 Task: In the  document manual.epub Download file as 'Microsoft Word' Share this file with 'softage.5@softage.net' Insert the command  Suggesting 
Action: Mouse moved to (47, 59)
Screenshot: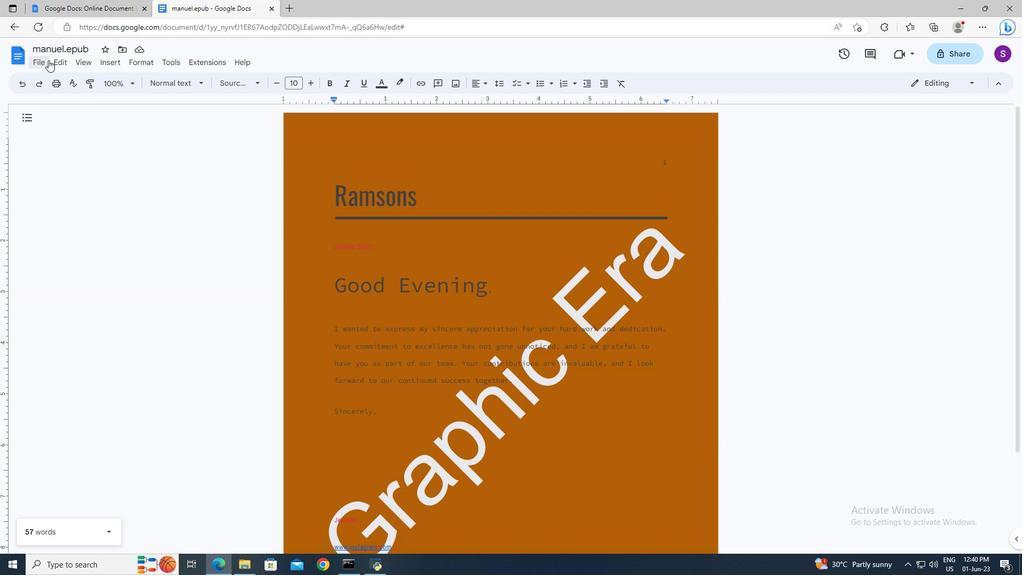 
Action: Mouse pressed left at (47, 59)
Screenshot: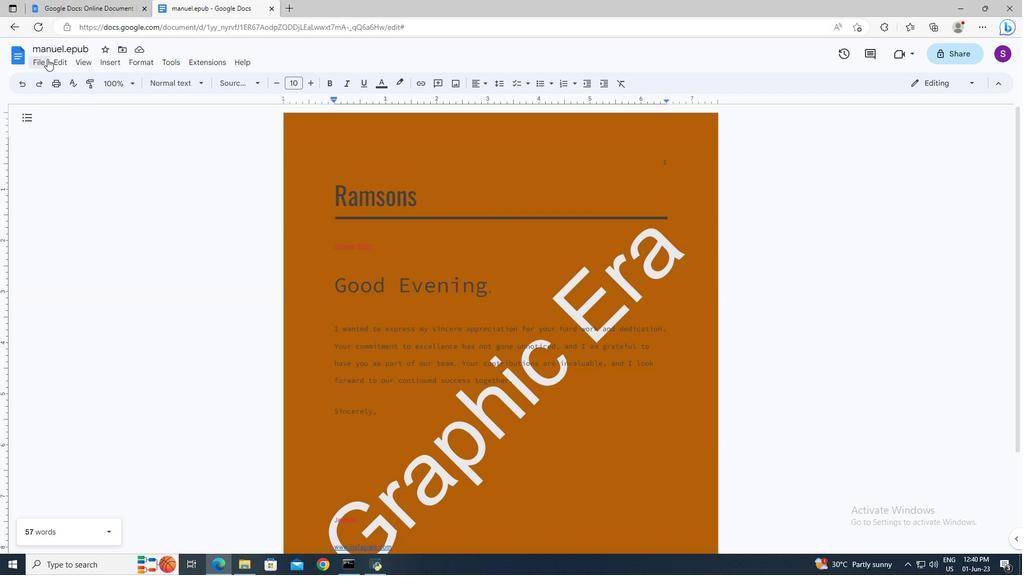 
Action: Mouse moved to (209, 176)
Screenshot: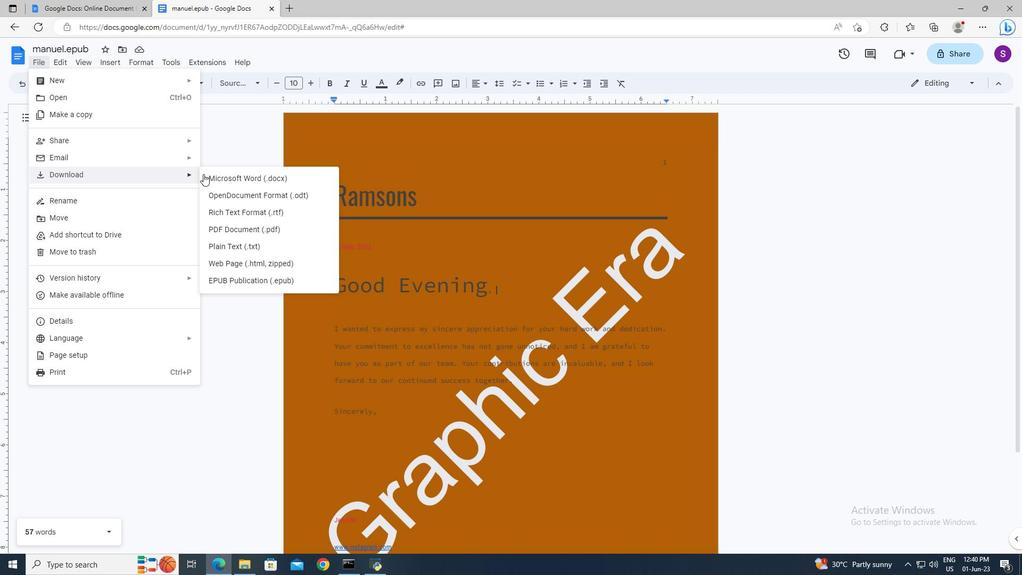 
Action: Mouse pressed left at (209, 176)
Screenshot: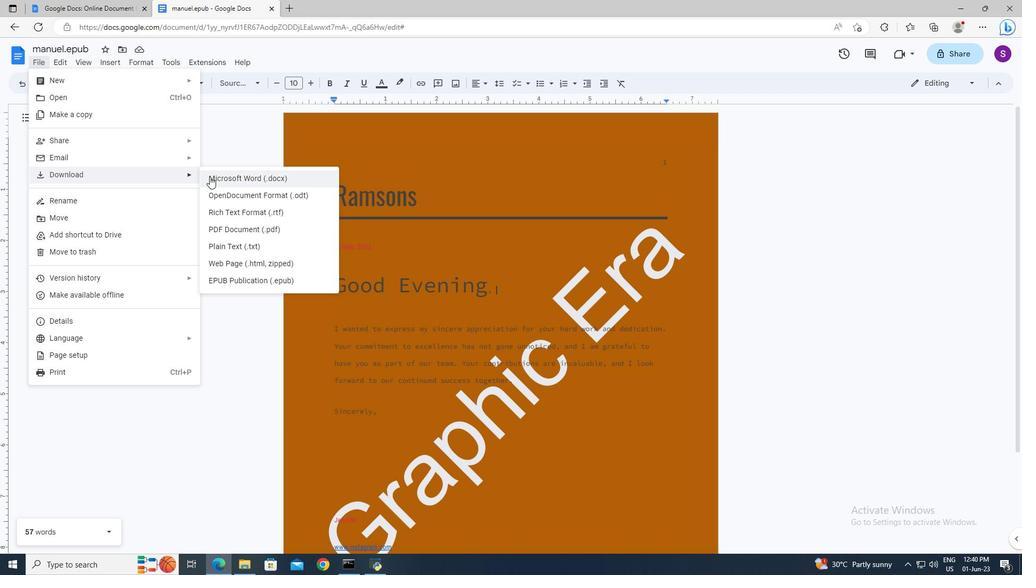 
Action: Mouse moved to (42, 63)
Screenshot: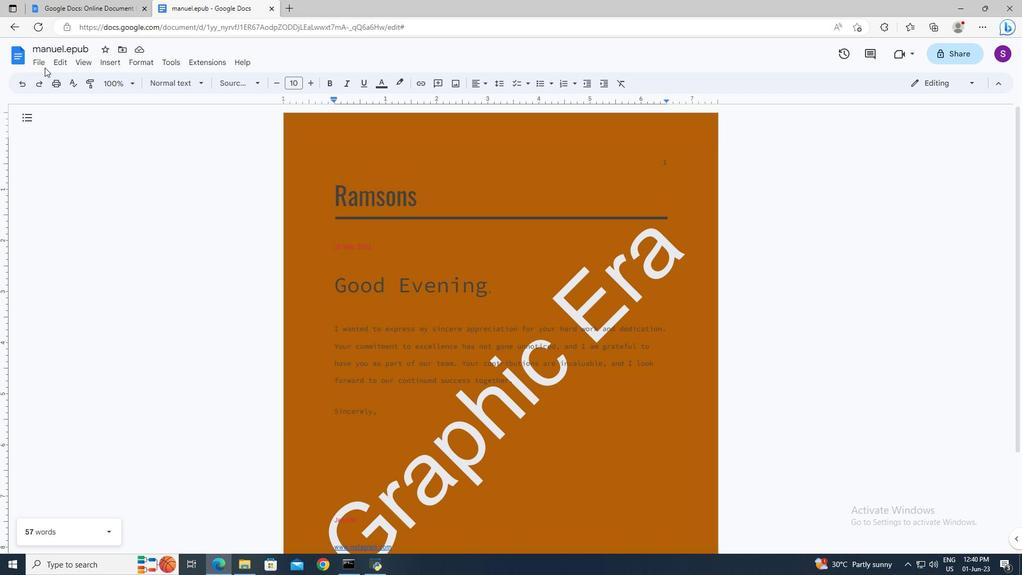 
Action: Mouse pressed left at (42, 63)
Screenshot: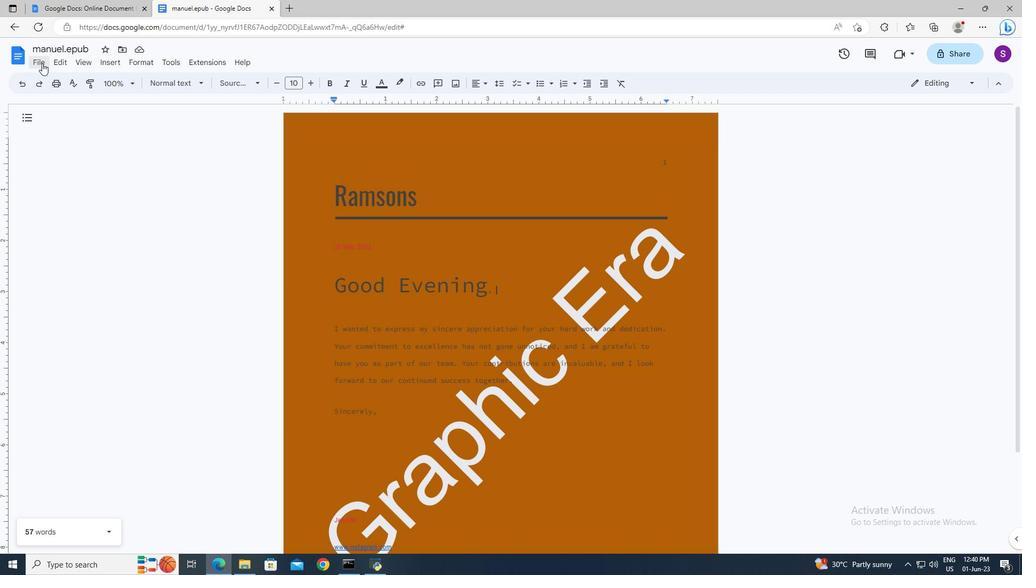 
Action: Mouse moved to (225, 139)
Screenshot: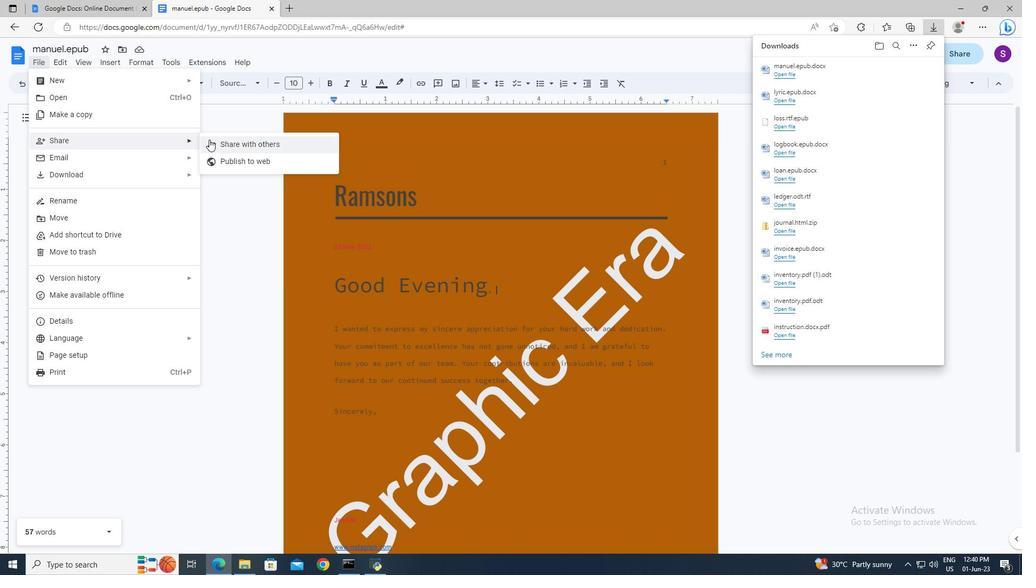 
Action: Mouse pressed left at (225, 139)
Screenshot: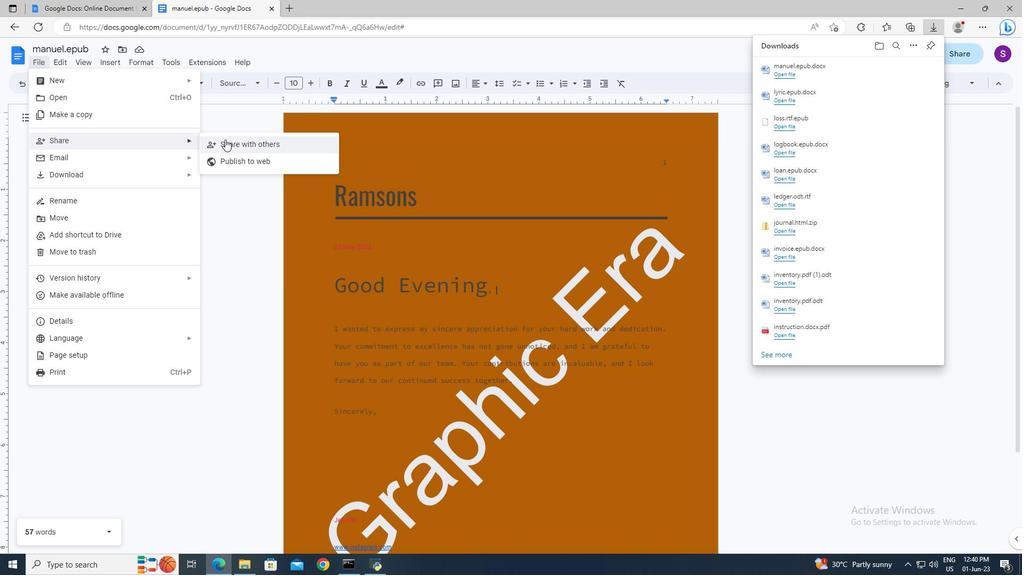 
Action: Mouse moved to (422, 233)
Screenshot: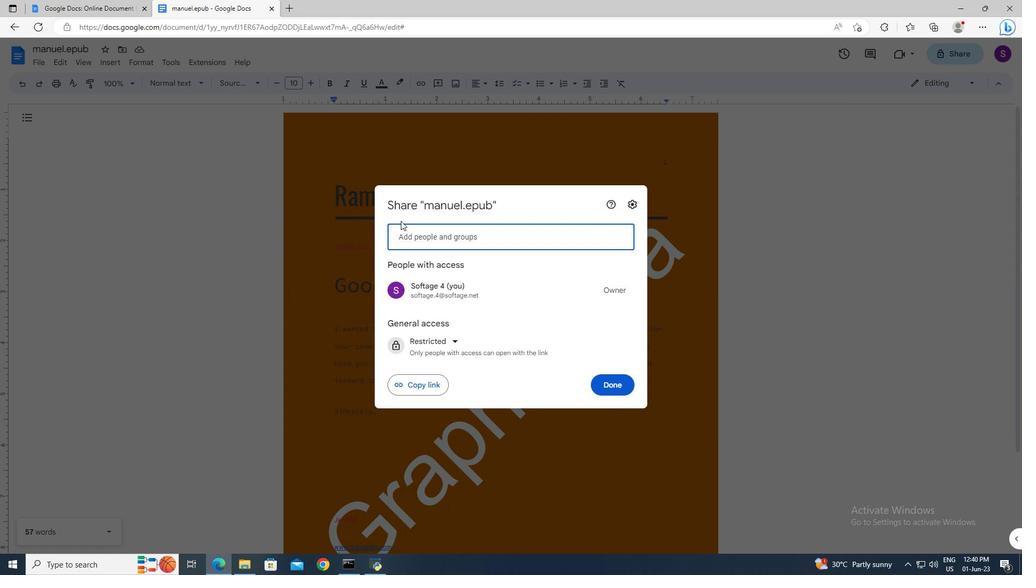 
Action: Mouse pressed left at (422, 233)
Screenshot: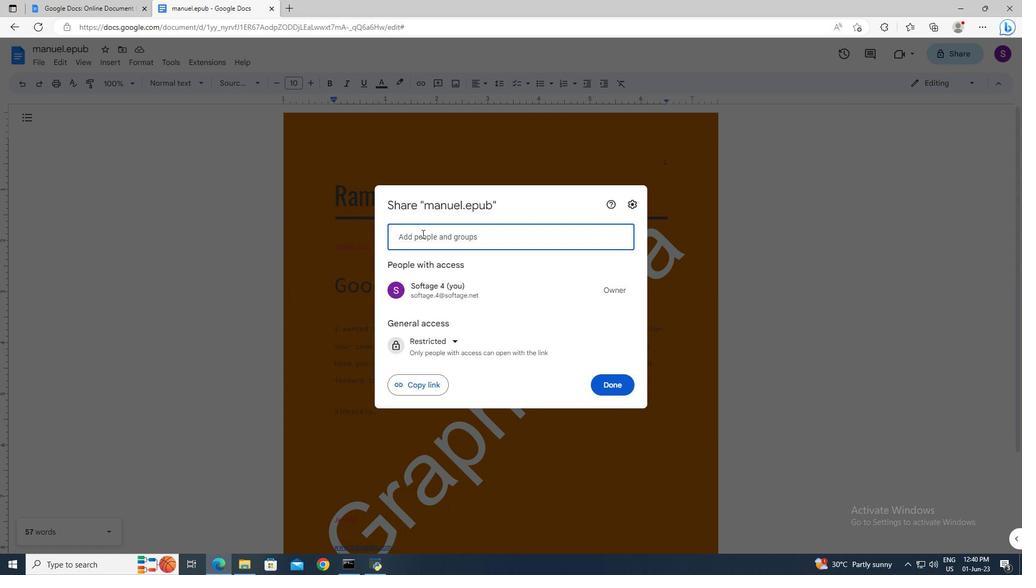 
Action: Key pressed softage.5<Key.shift>@softage.net<Key.enter>
Screenshot: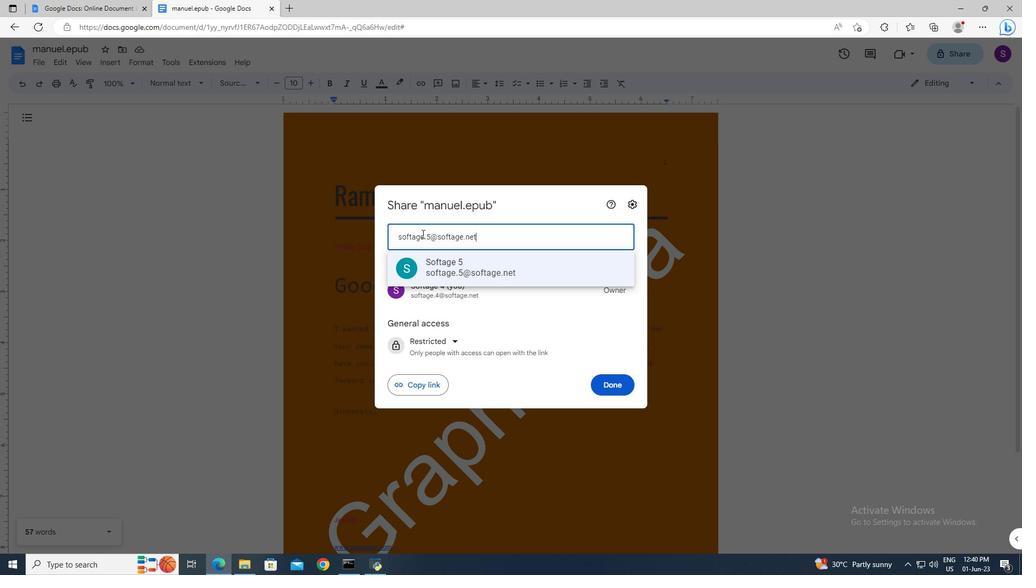 
Action: Mouse moved to (610, 369)
Screenshot: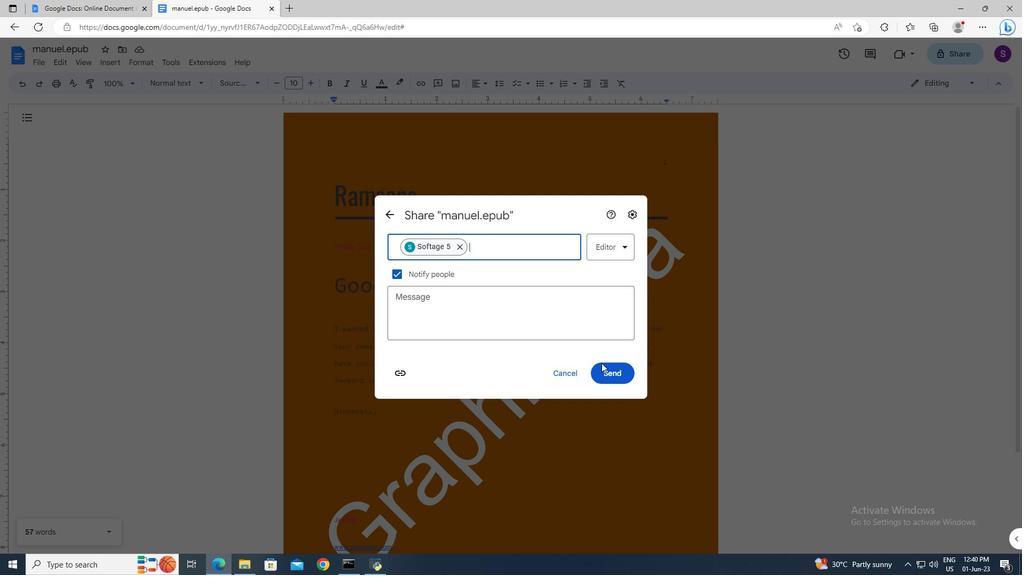 
Action: Mouse pressed left at (610, 369)
Screenshot: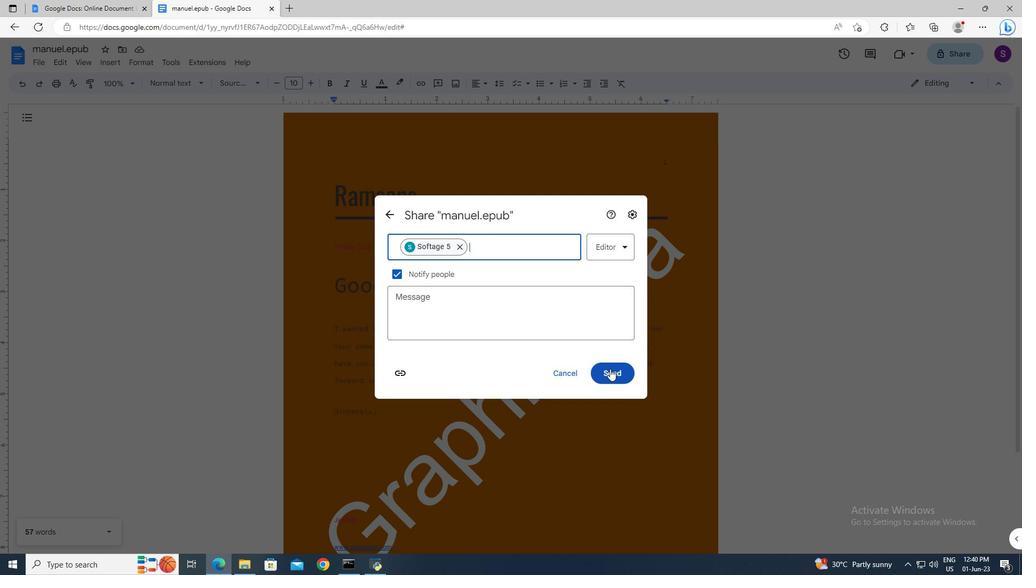 
Action: Mouse moved to (939, 90)
Screenshot: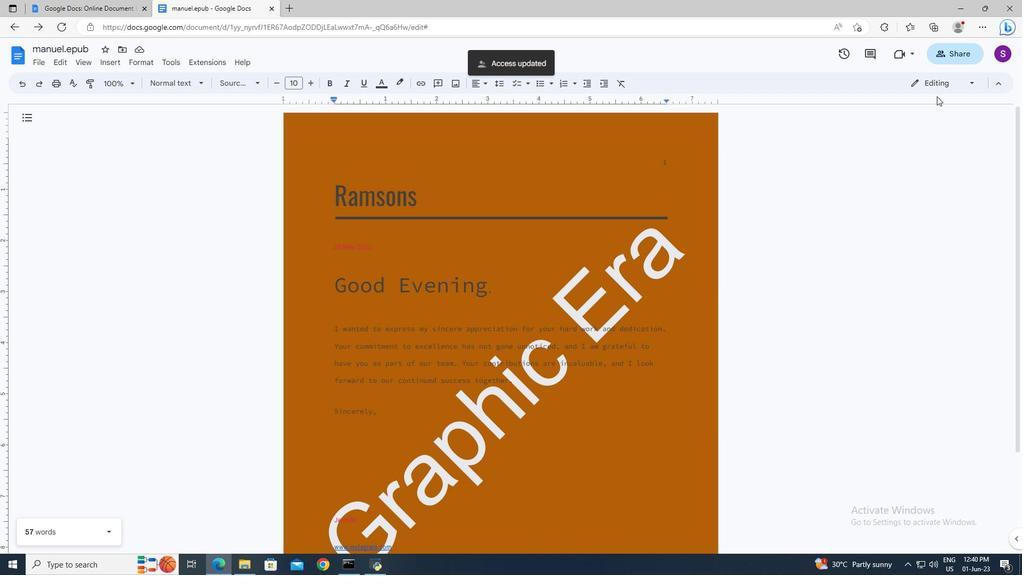 
Action: Mouse pressed left at (939, 90)
Screenshot: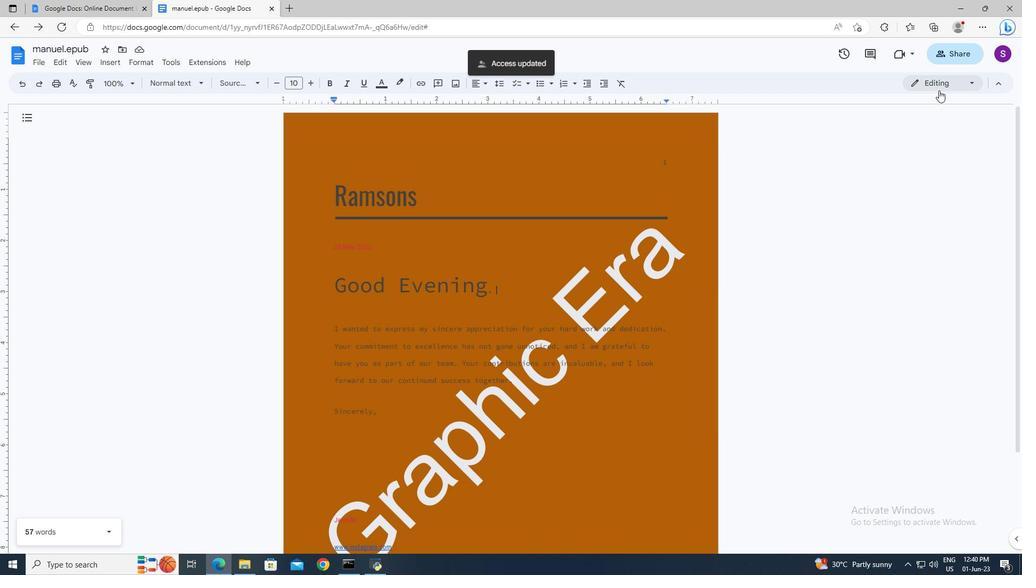 
Action: Mouse moved to (937, 135)
Screenshot: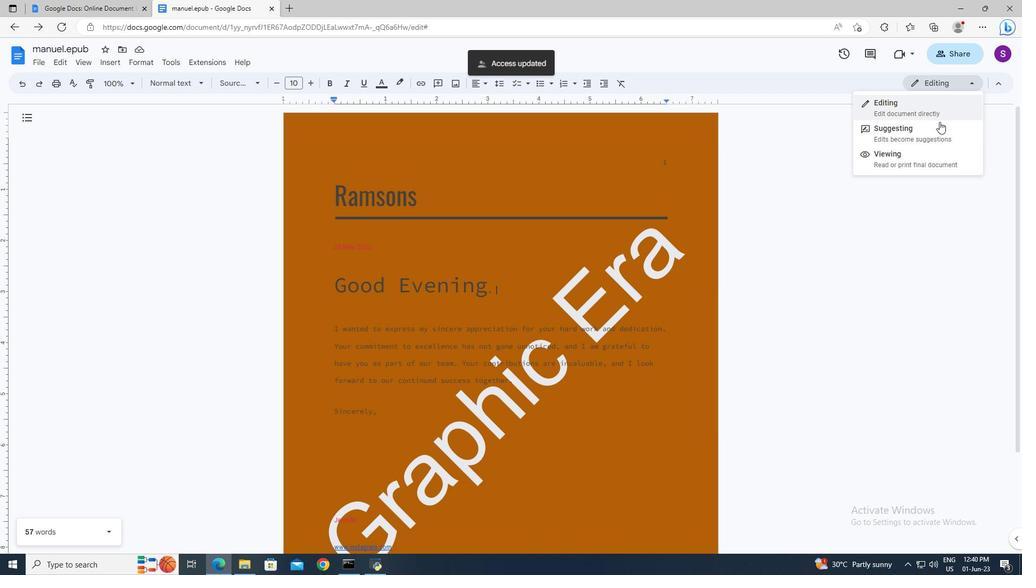 
Action: Mouse pressed left at (937, 135)
Screenshot: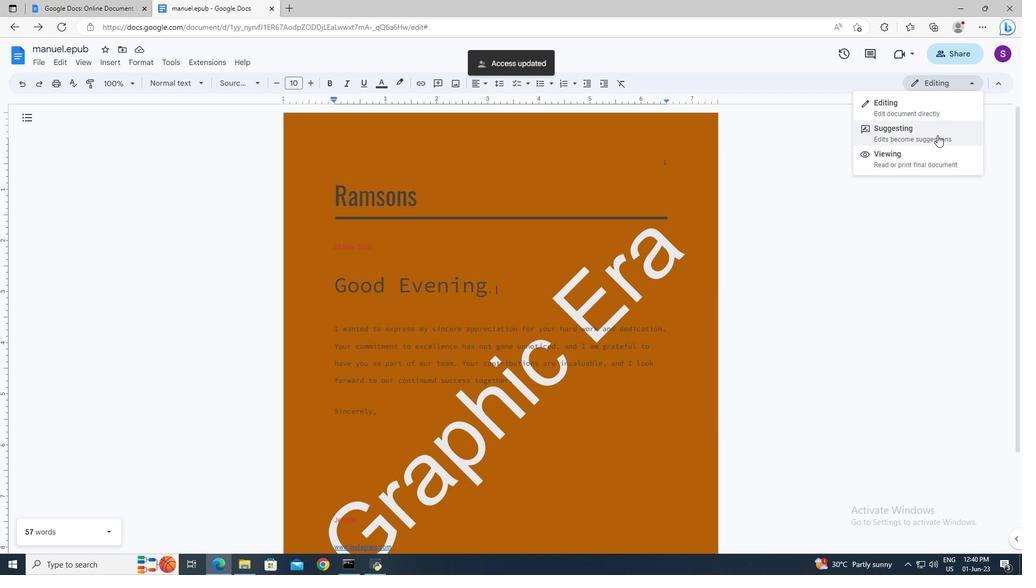 
